 Task: Create a section Speedster and in the section, add a milestone Customer experience (CX) platform implementation in the project ConvertWorks
Action: Mouse moved to (89, 212)
Screenshot: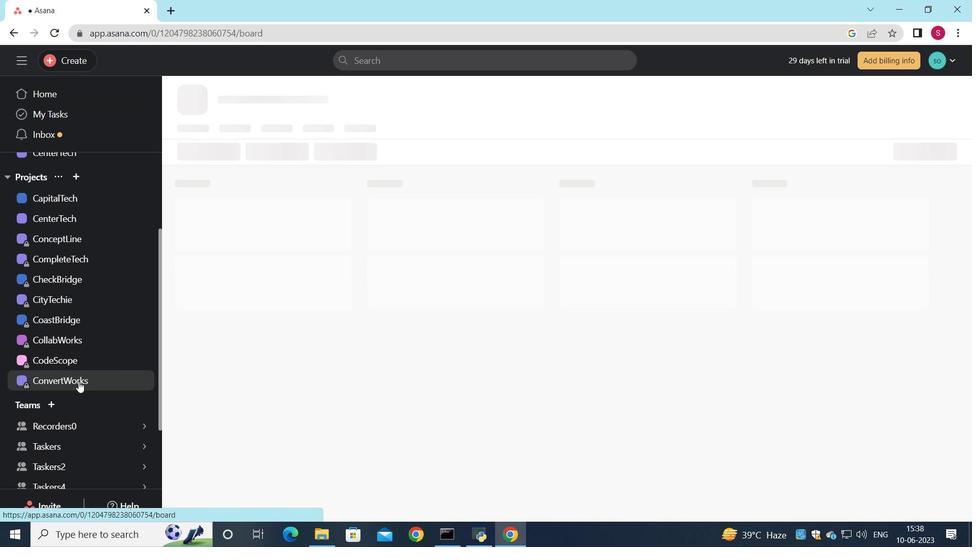 
Action: Mouse pressed left at (89, 212)
Screenshot: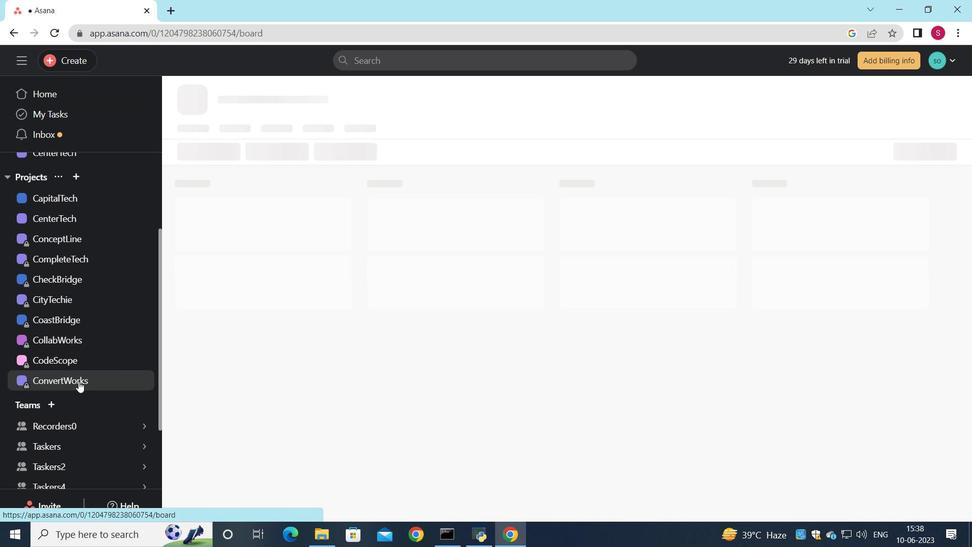 
Action: Mouse moved to (883, 204)
Screenshot: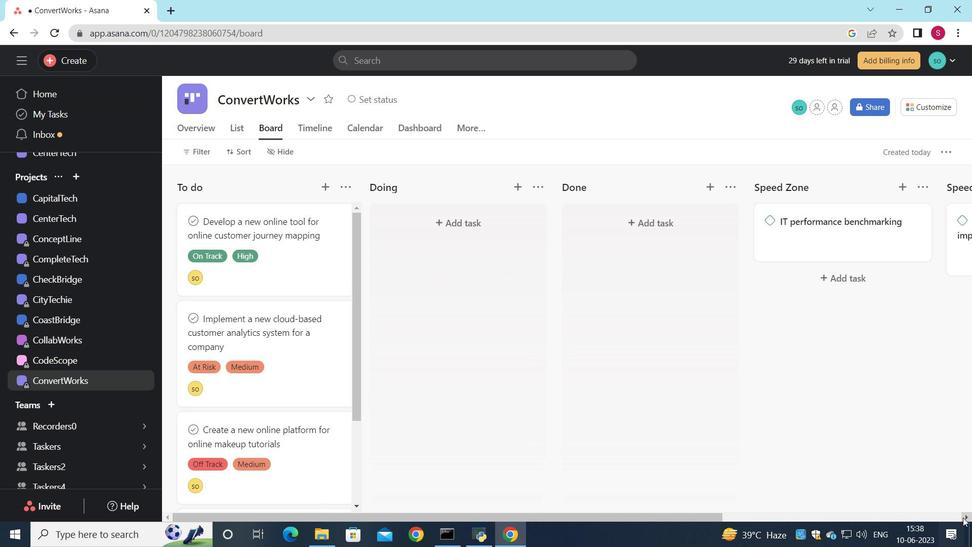 
Action: Mouse pressed left at (883, 204)
Screenshot: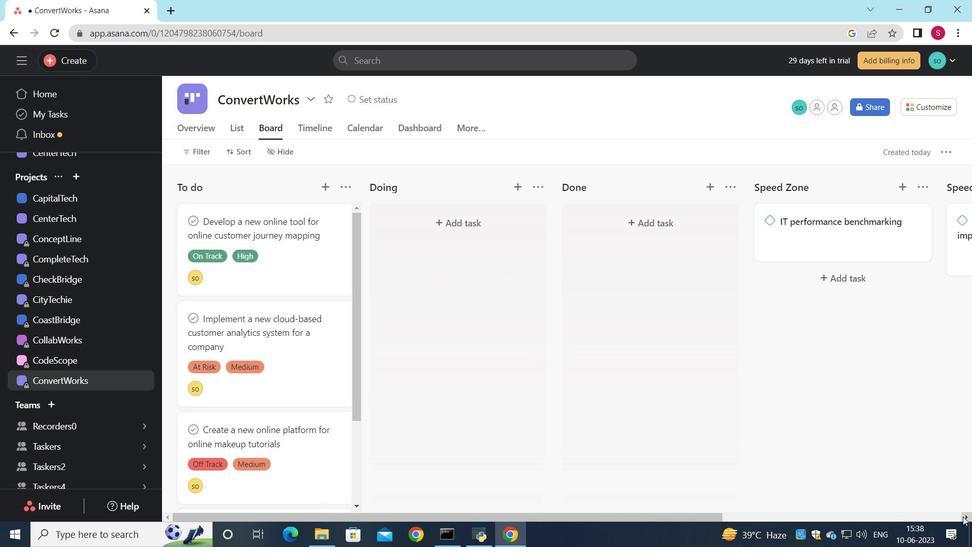 
Action: Mouse pressed left at (883, 204)
Screenshot: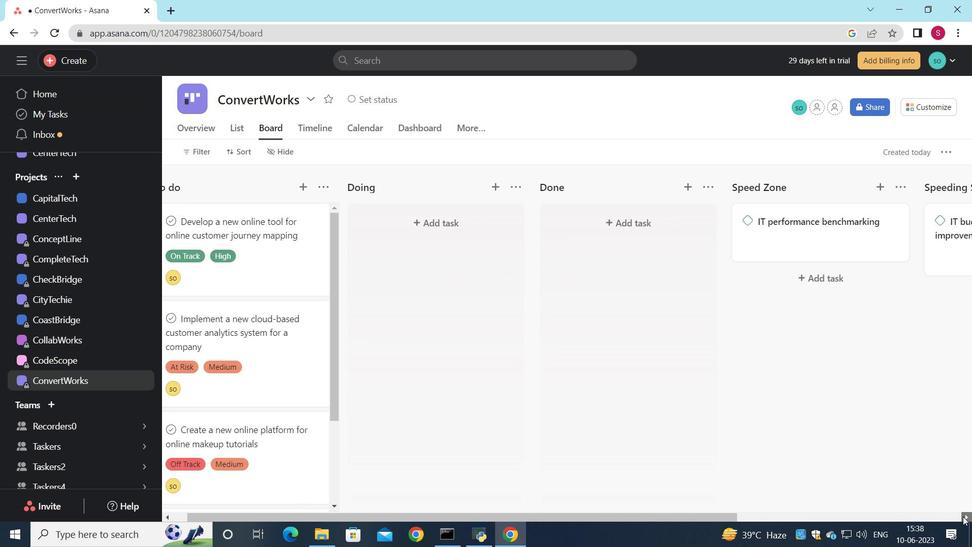 
Action: Mouse pressed left at (883, 204)
Screenshot: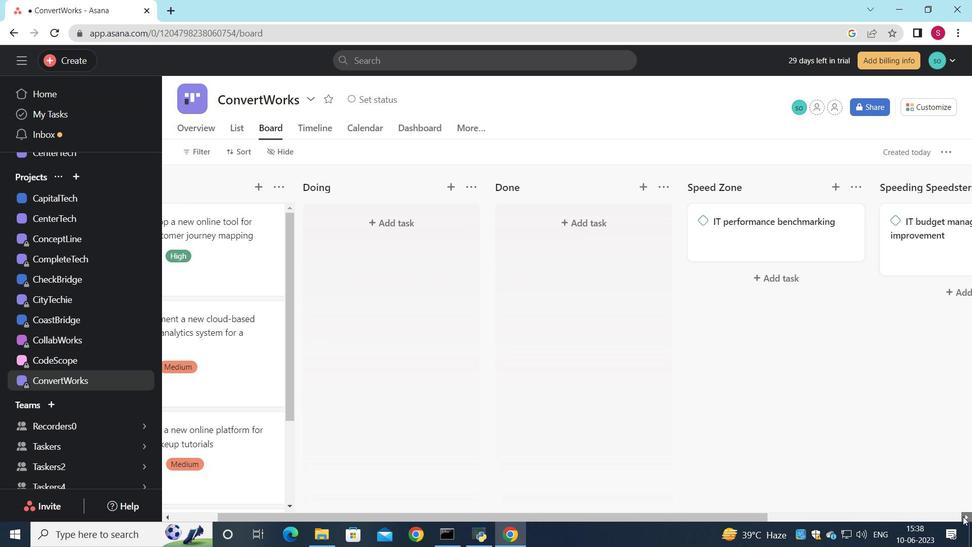 
Action: Mouse pressed left at (883, 204)
Screenshot: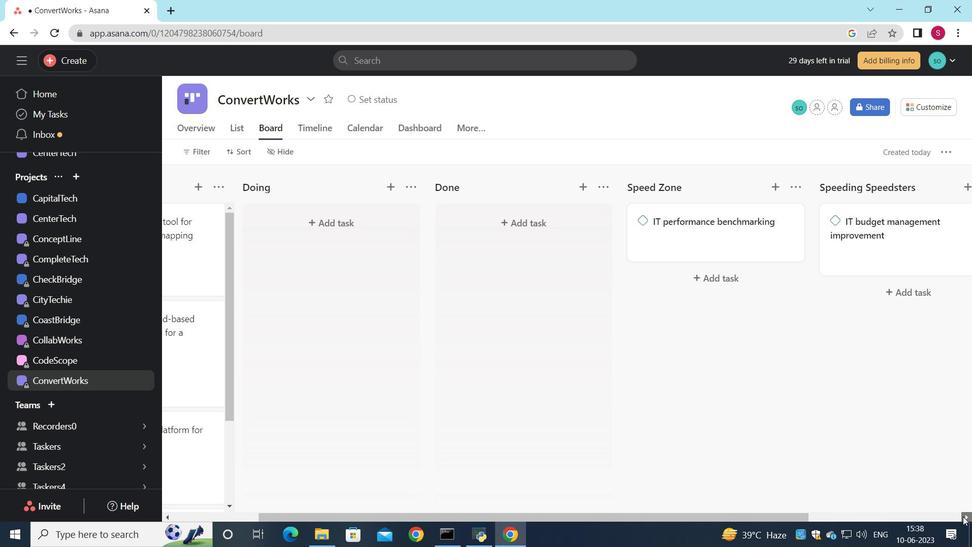 
Action: Mouse pressed left at (883, 204)
Screenshot: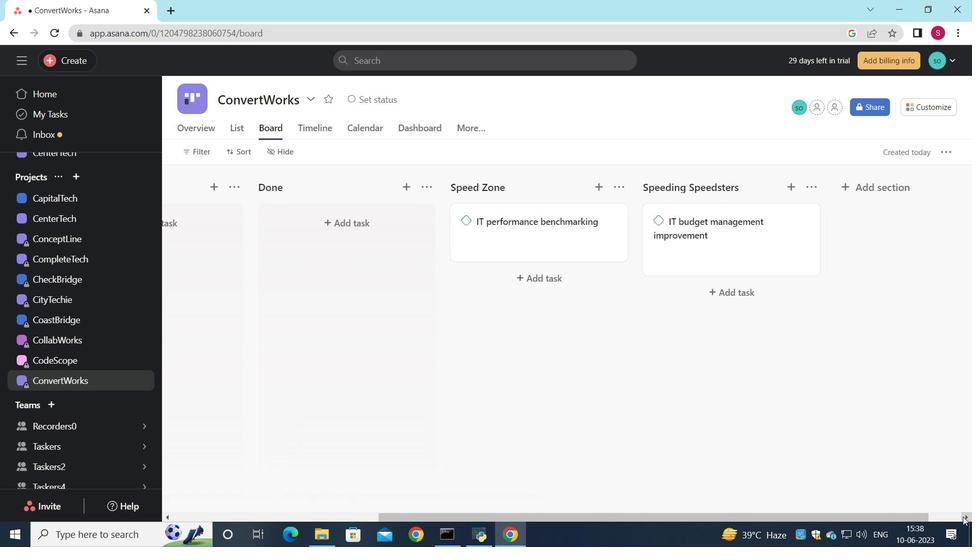 
Action: Mouse moved to (884, 204)
Screenshot: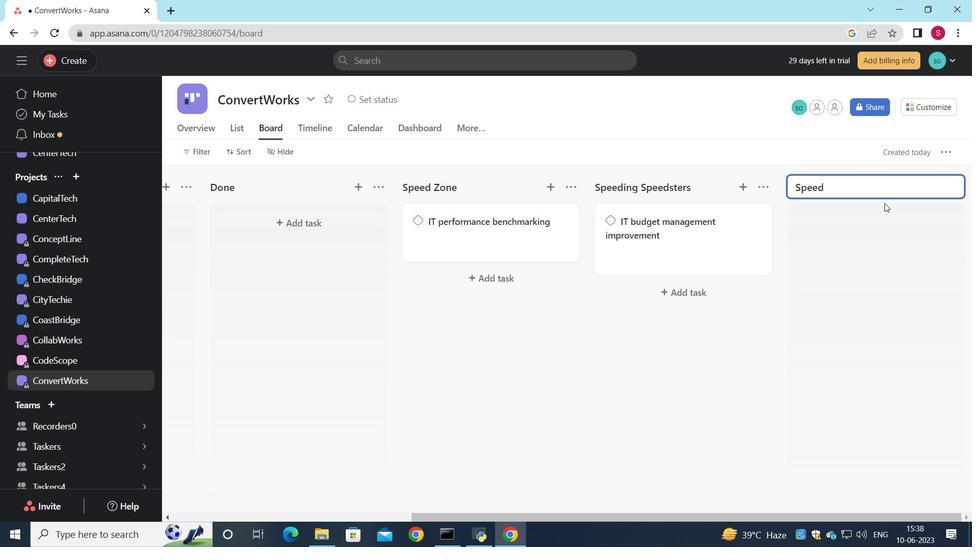 
Action: Mouse pressed left at (884, 204)
Screenshot: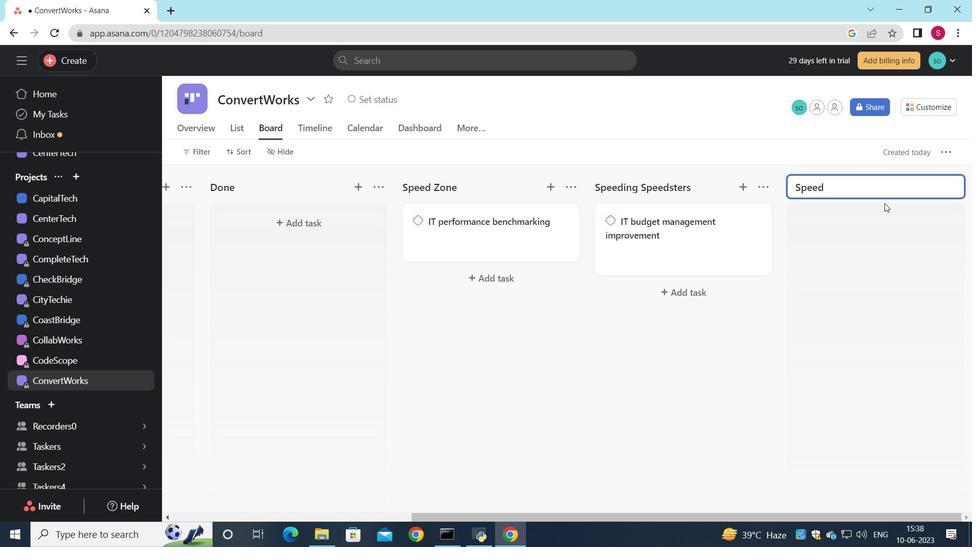 
Action: Mouse moved to (884, 204)
Screenshot: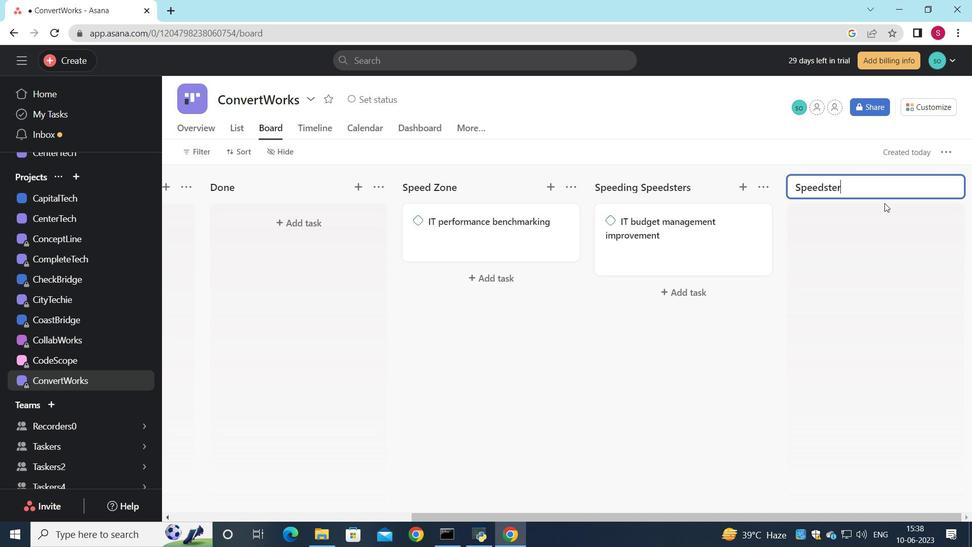 
Action: Mouse pressed left at (884, 204)
Screenshot: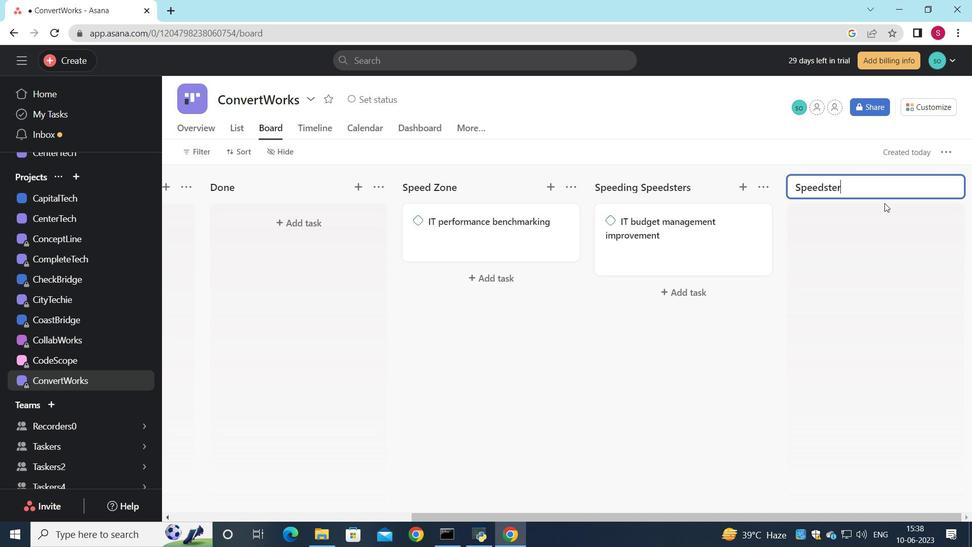 
Action: Mouse pressed left at (884, 204)
Screenshot: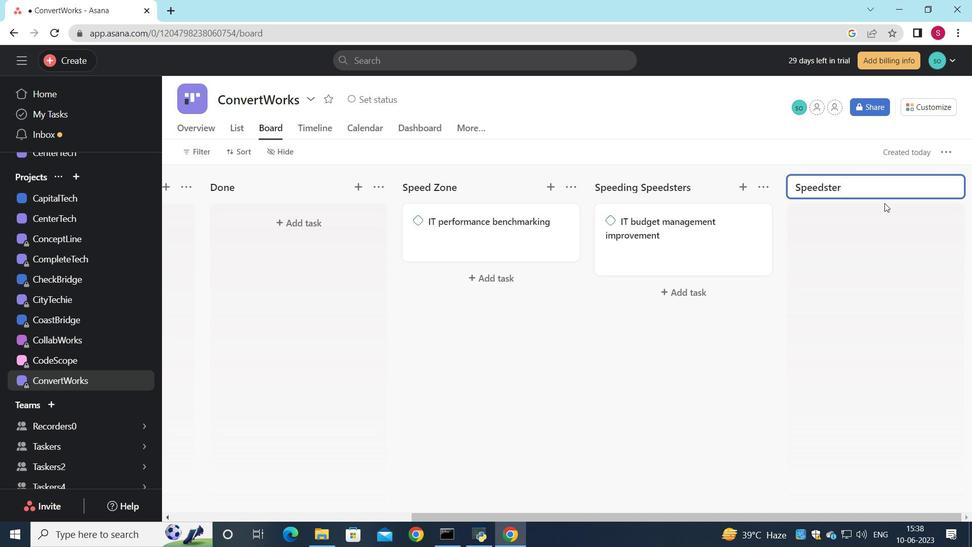 
Action: Mouse pressed left at (884, 204)
Screenshot: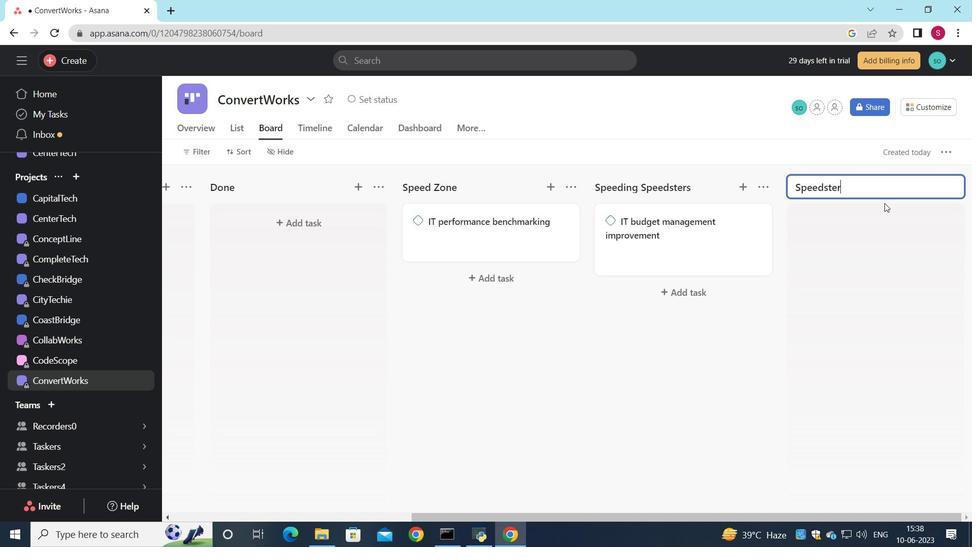 
Action: Mouse pressed left at (884, 204)
Screenshot: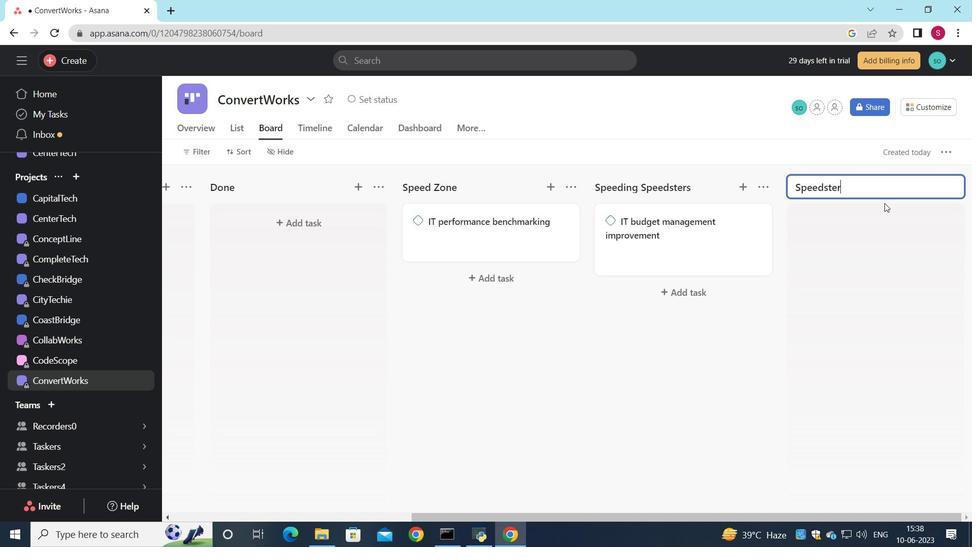 
Action: Mouse pressed left at (884, 204)
Screenshot: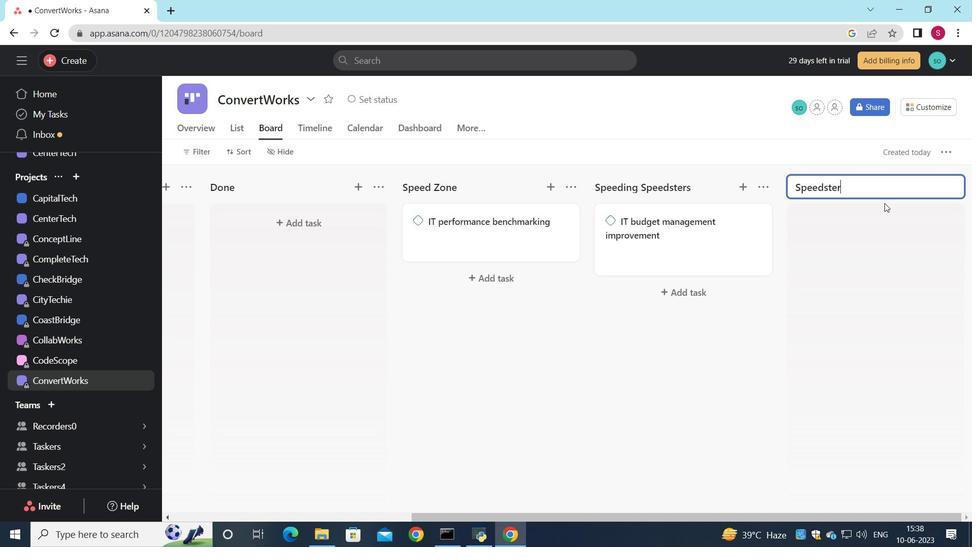 
Action: Mouse moved to (826, 225)
Screenshot: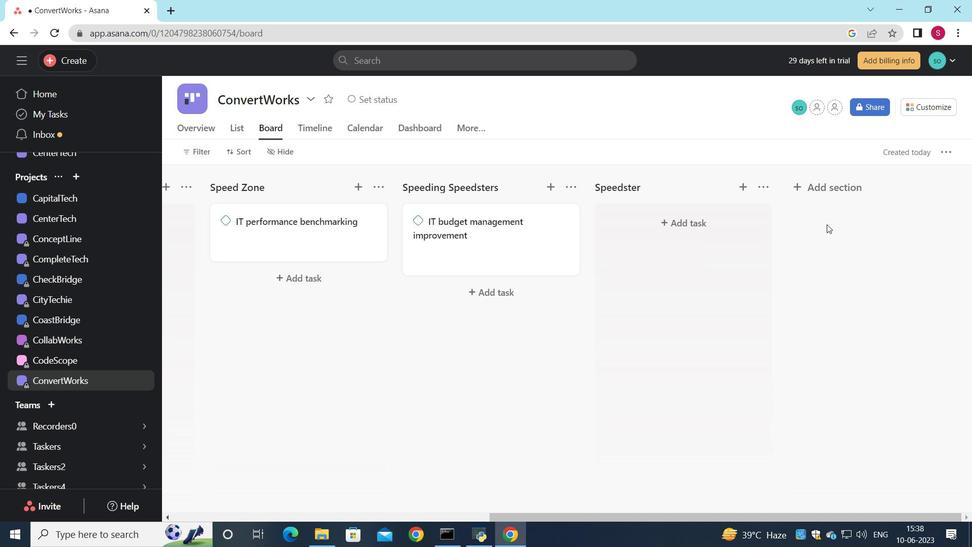 
Action: Mouse pressed left at (826, 225)
Screenshot: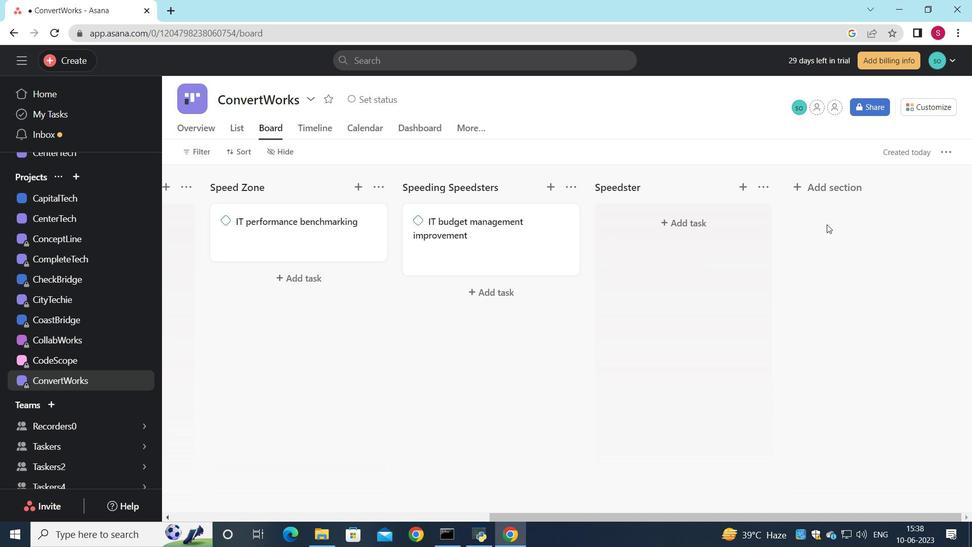 
Action: Mouse moved to (809, 224)
Screenshot: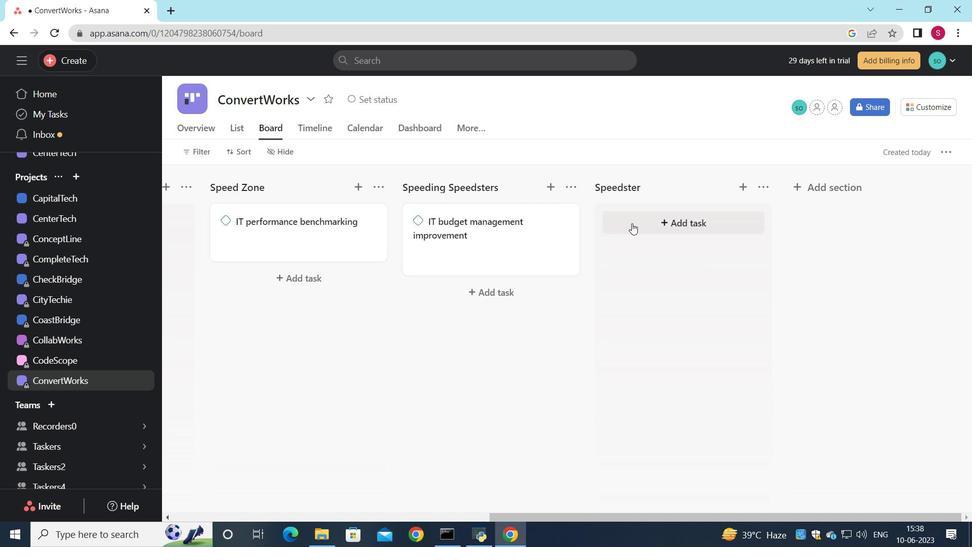 
Action: Key pressed <Key.shift><Key.shift><Key.shift><Key.shift><Key.shift><Key.shift><Key.shift><Key.shift><Key.shift><Key.shift><Key.shift><Key.shift><Key.shift><Key.shift><Key.shift><Key.shift><Key.shift><Key.shift><Key.shift><Key.shift><Key.shift><Key.shift><Key.shift><Key.shift><Key.shift><Key.shift>Speeed
Screenshot: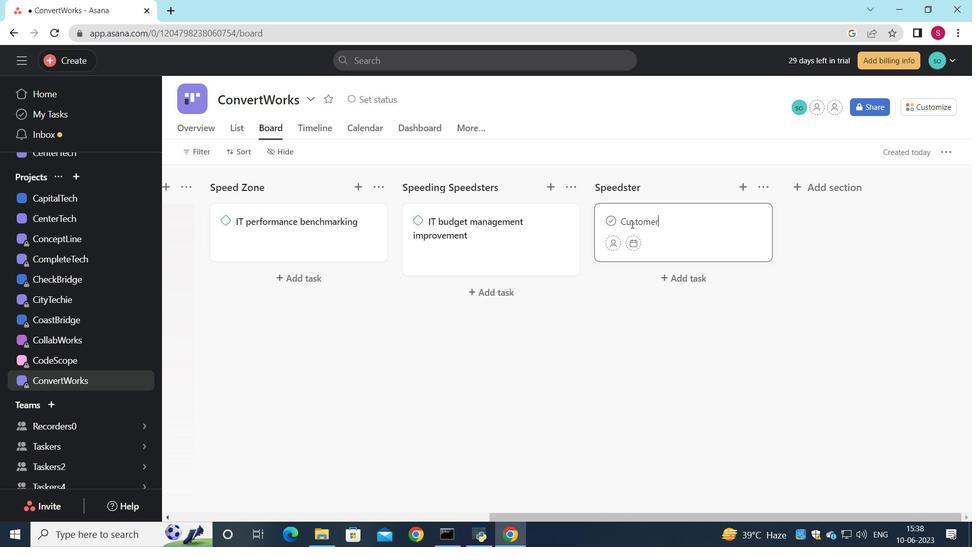 
Action: Mouse moved to (93, 212)
Screenshot: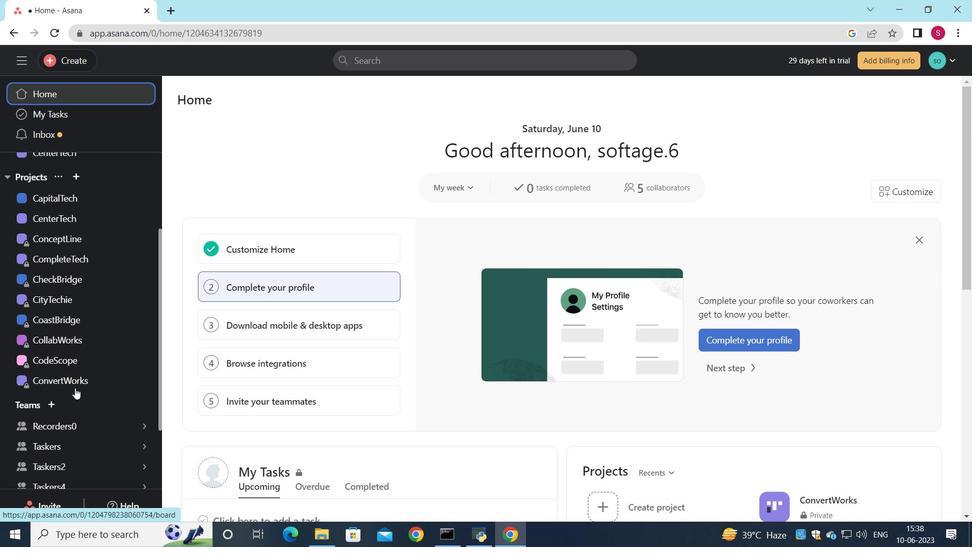 
Action: Mouse pressed left at (93, 212)
Screenshot: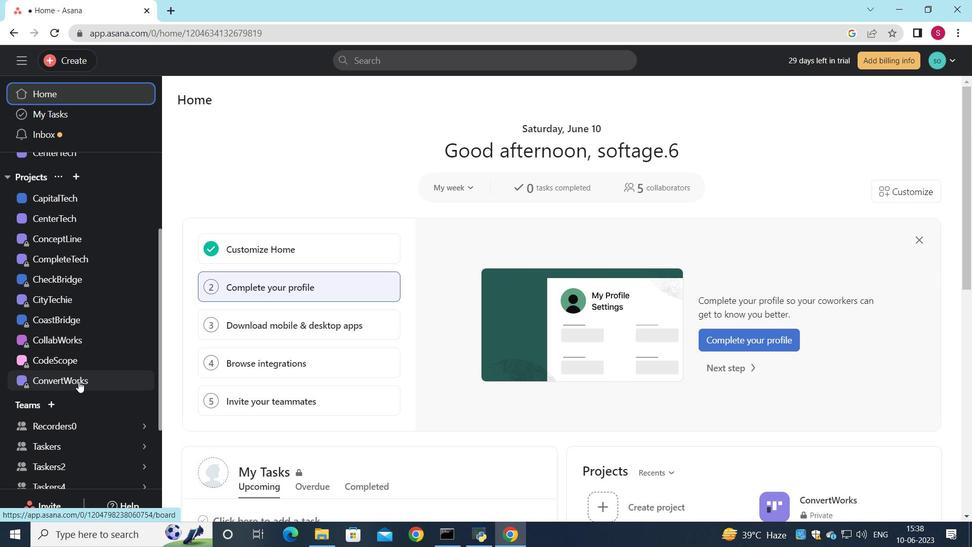 
Action: Mouse moved to (883, 203)
Screenshot: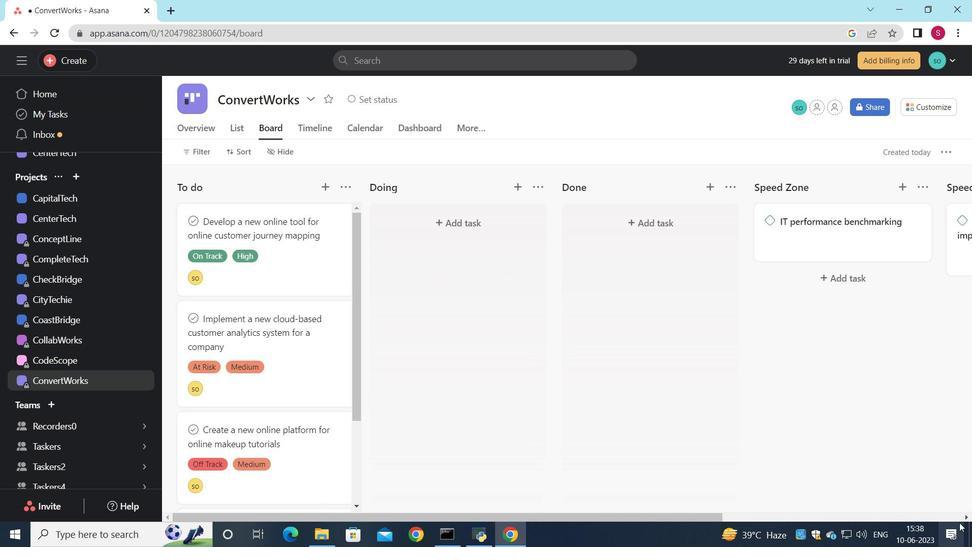 
Action: Mouse pressed left at (883, 203)
Screenshot: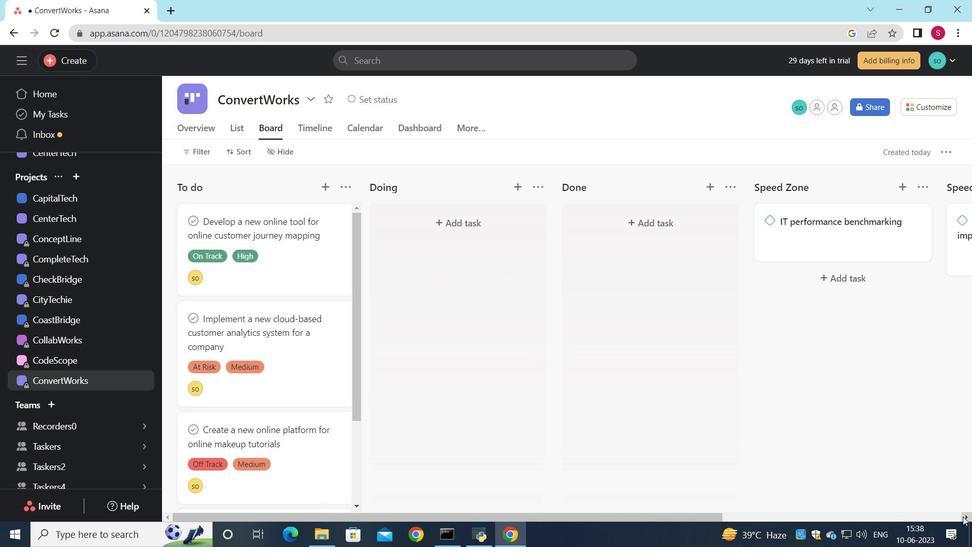 
Action: Mouse pressed left at (883, 203)
Screenshot: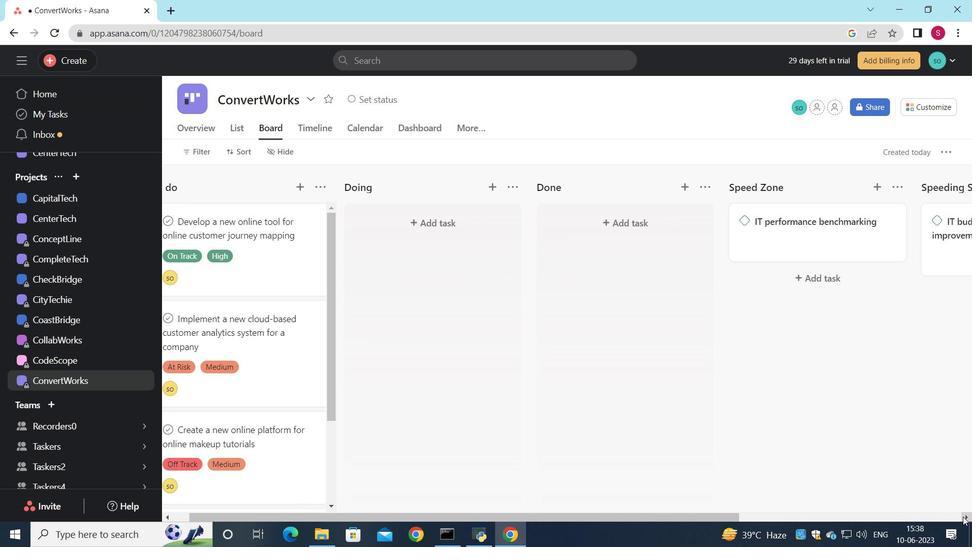 
Action: Mouse pressed left at (883, 203)
Screenshot: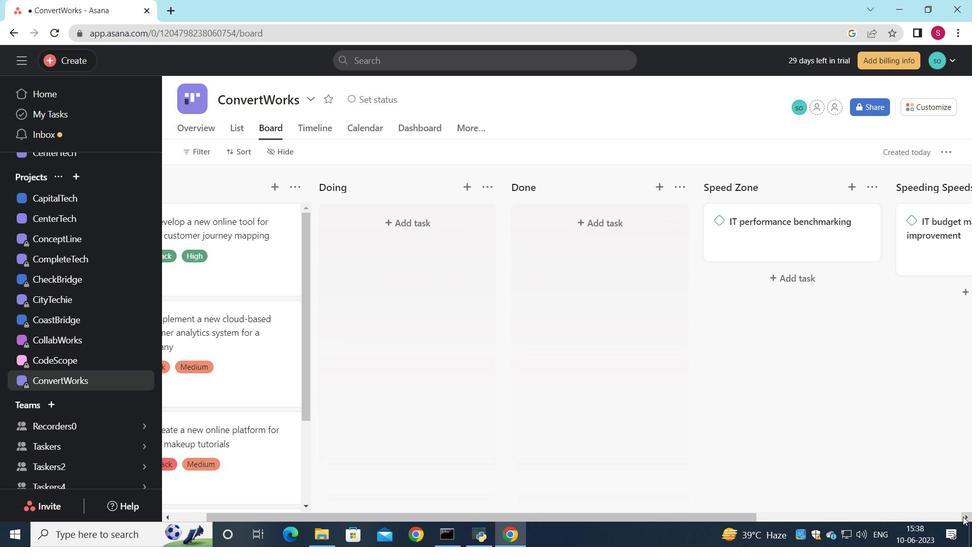 
Action: Mouse pressed left at (883, 203)
Screenshot: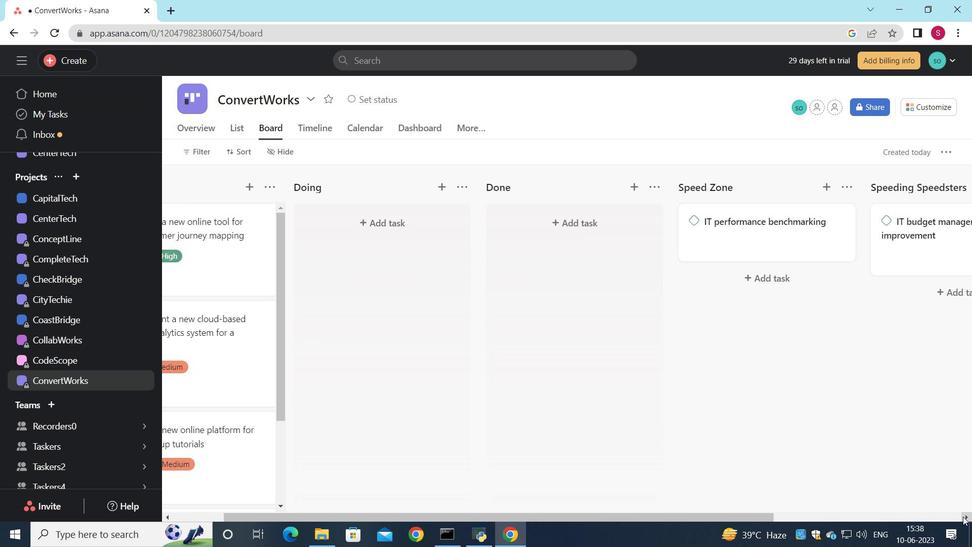 
Action: Mouse pressed left at (883, 203)
Screenshot: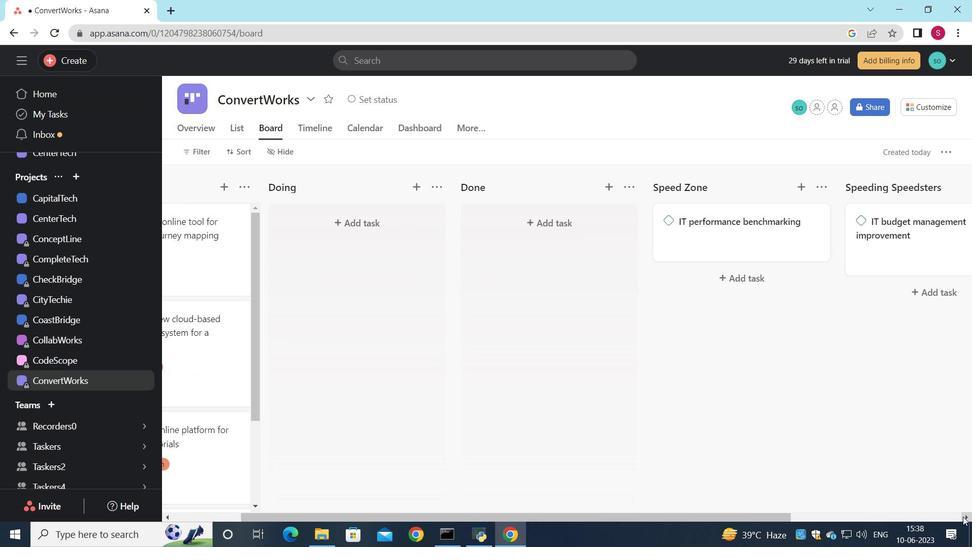 
Action: Mouse pressed left at (883, 203)
Screenshot: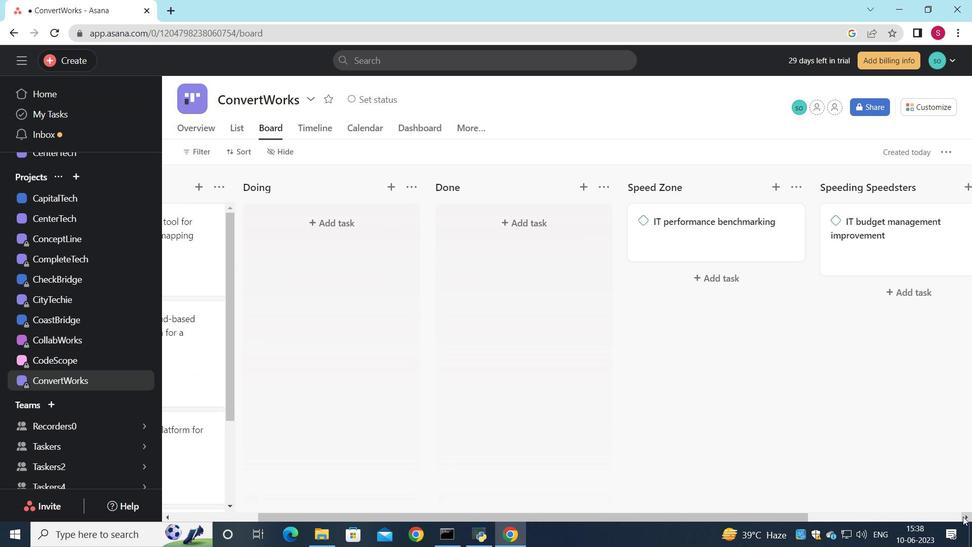 
Action: Mouse pressed left at (883, 203)
Screenshot: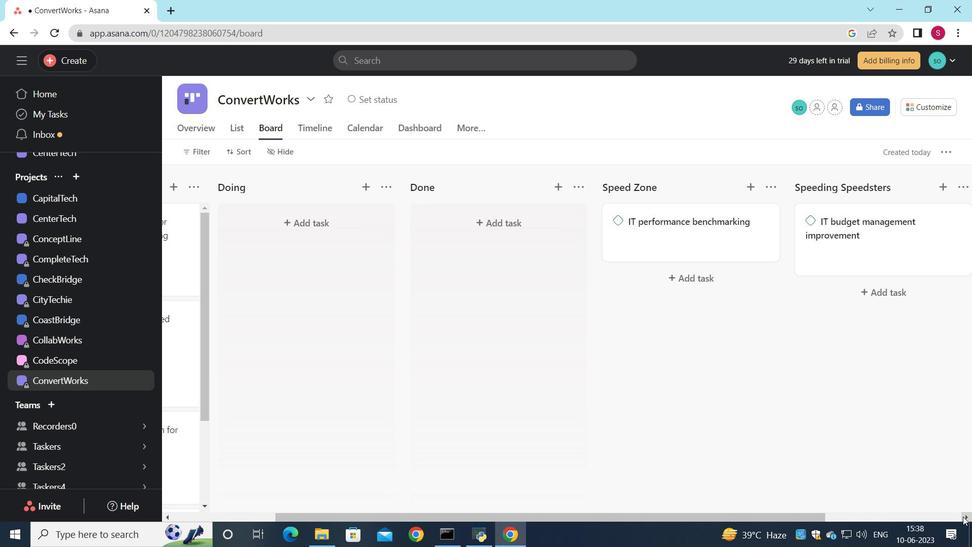 
Action: Mouse pressed left at (883, 203)
Screenshot: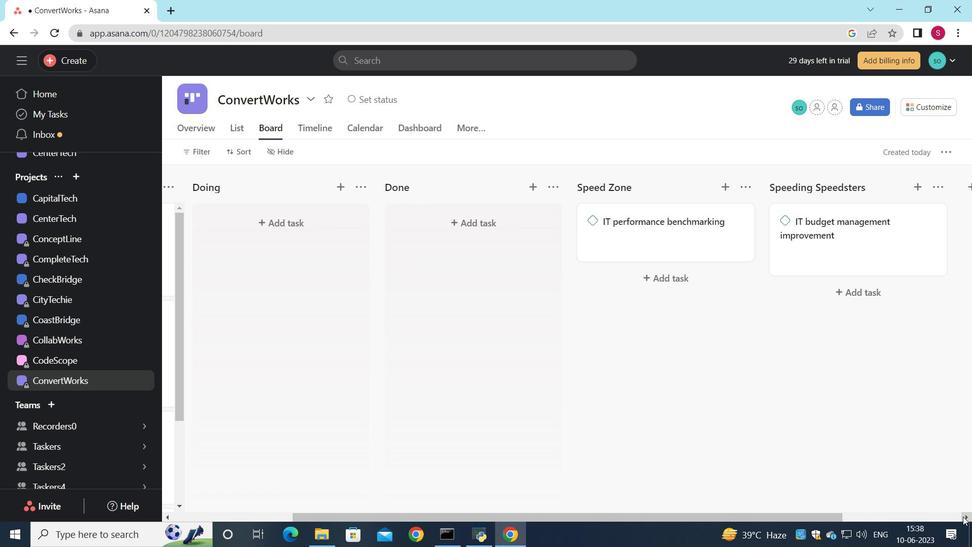 
Action: Mouse pressed left at (883, 203)
Screenshot: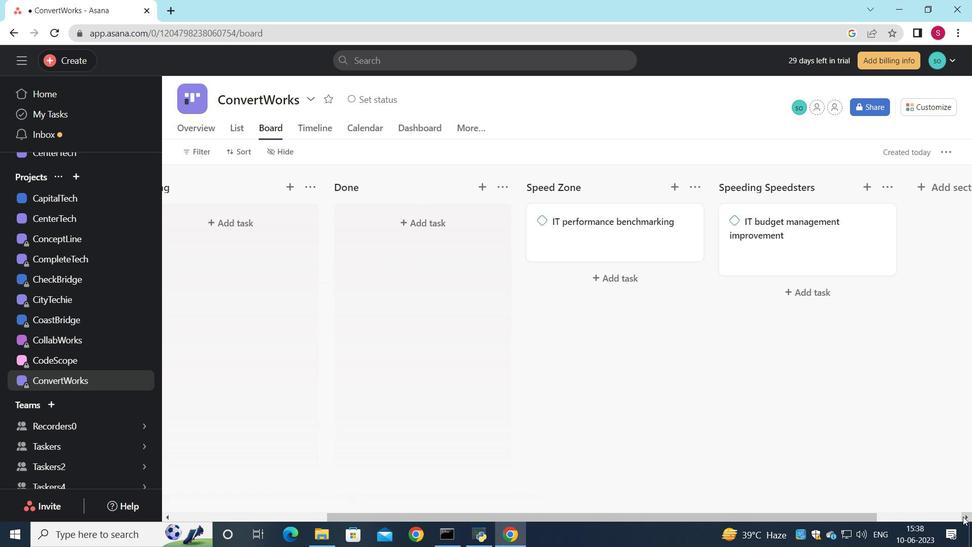 
Action: Mouse pressed left at (883, 203)
Screenshot: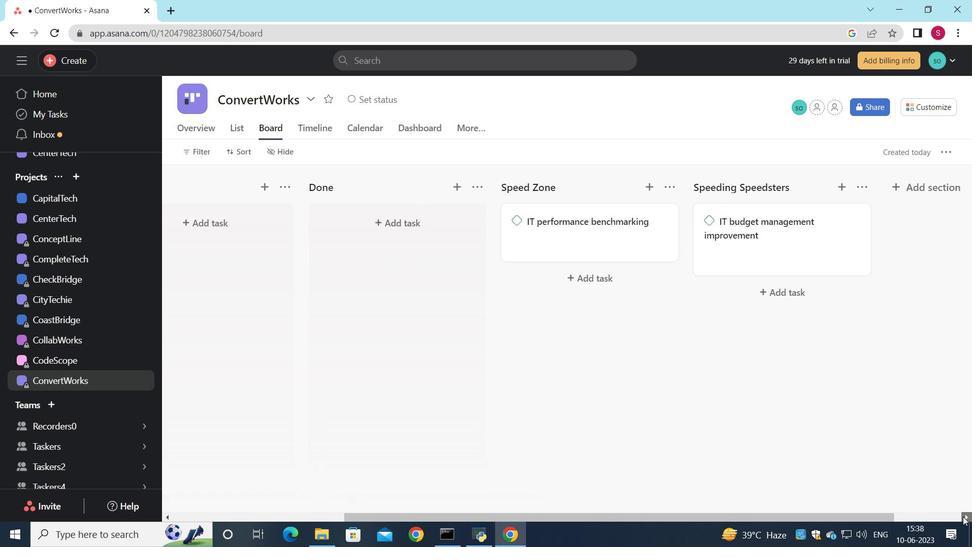 
Action: Mouse pressed left at (883, 203)
Screenshot: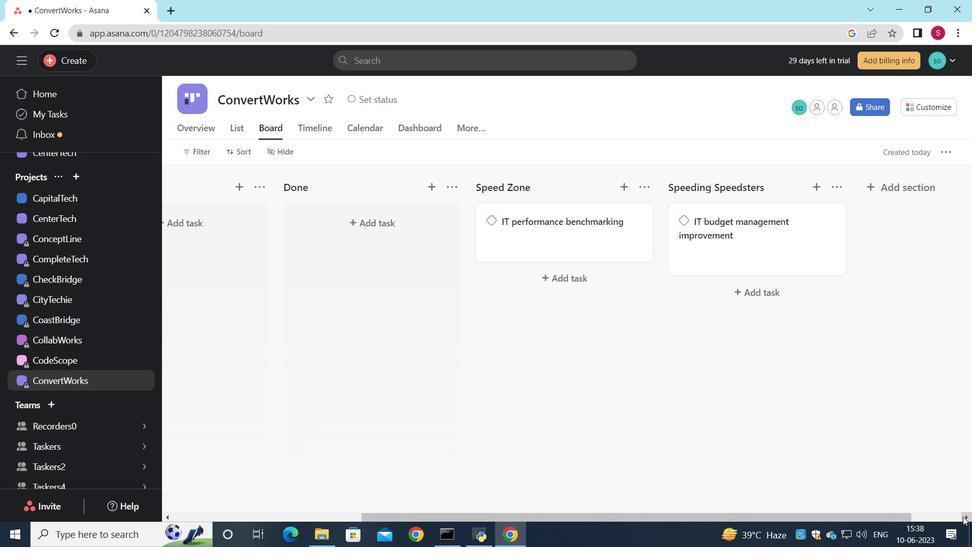 
Action: Mouse moved to (814, 224)
Screenshot: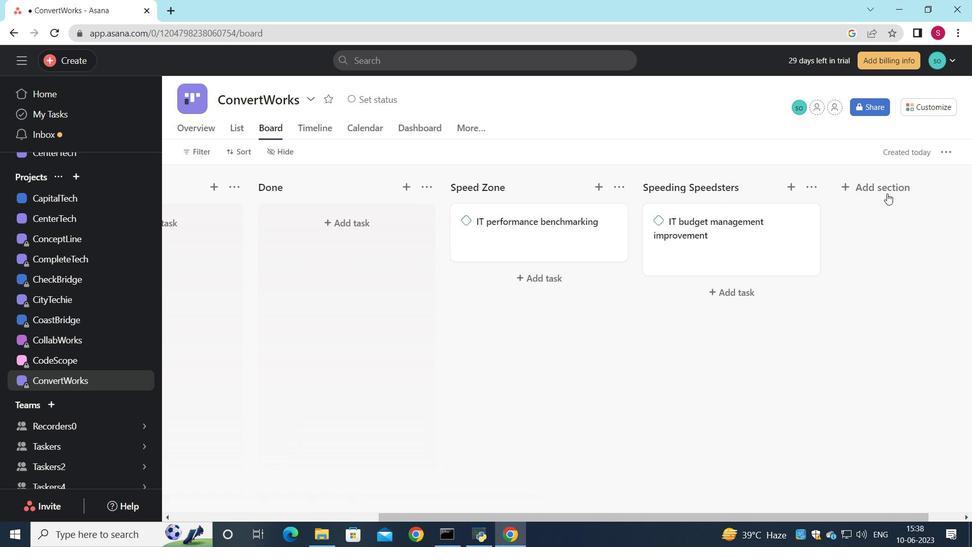 
Action: Mouse pressed left at (814, 224)
Screenshot: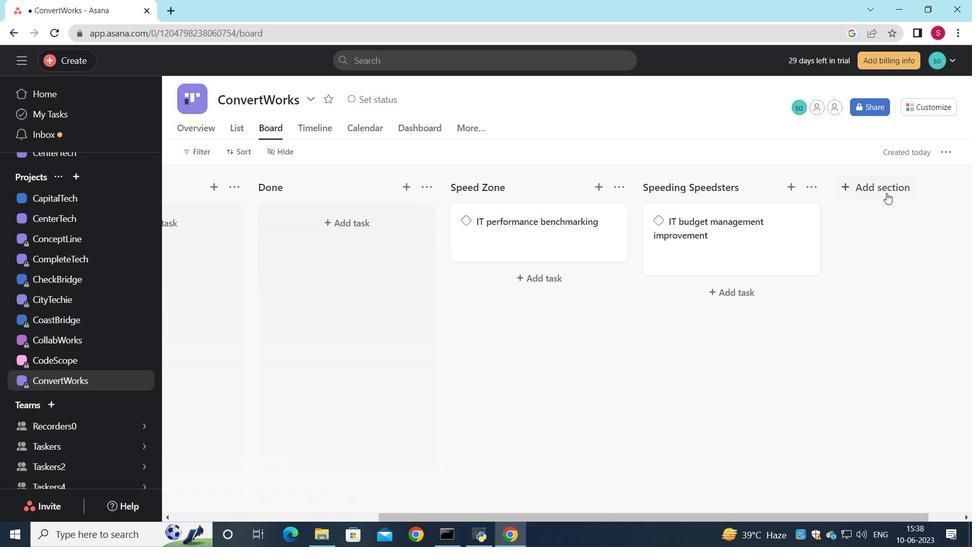 
Action: Mouse moved to (813, 224)
Screenshot: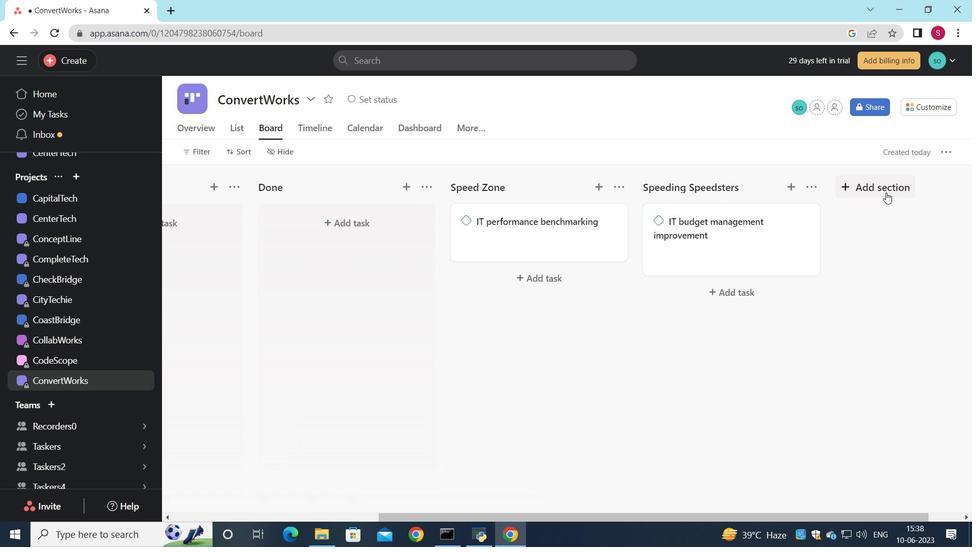 
Action: Key pressed <Key.shift>Speedster
Screenshot: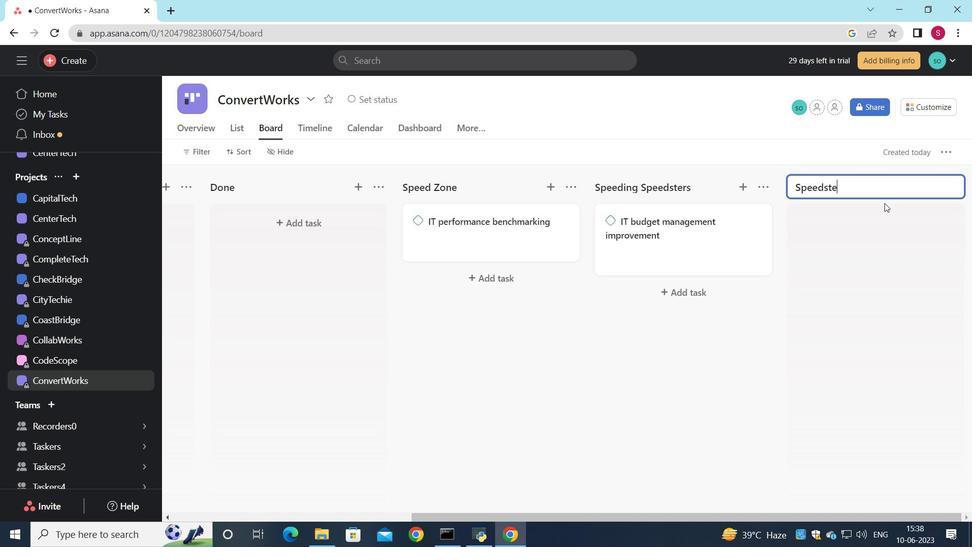 
Action: Mouse moved to (762, 222)
Screenshot: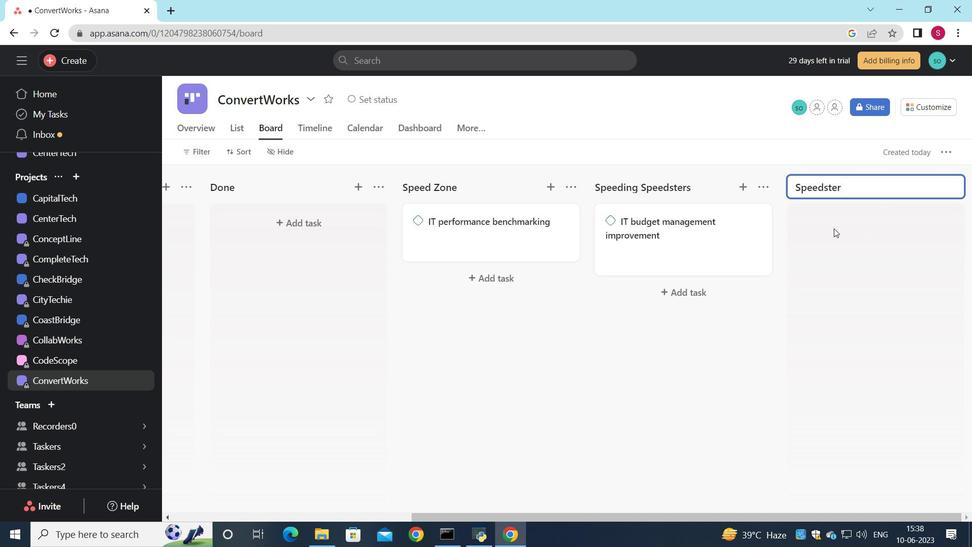 
Action: Mouse pressed left at (762, 222)
Screenshot: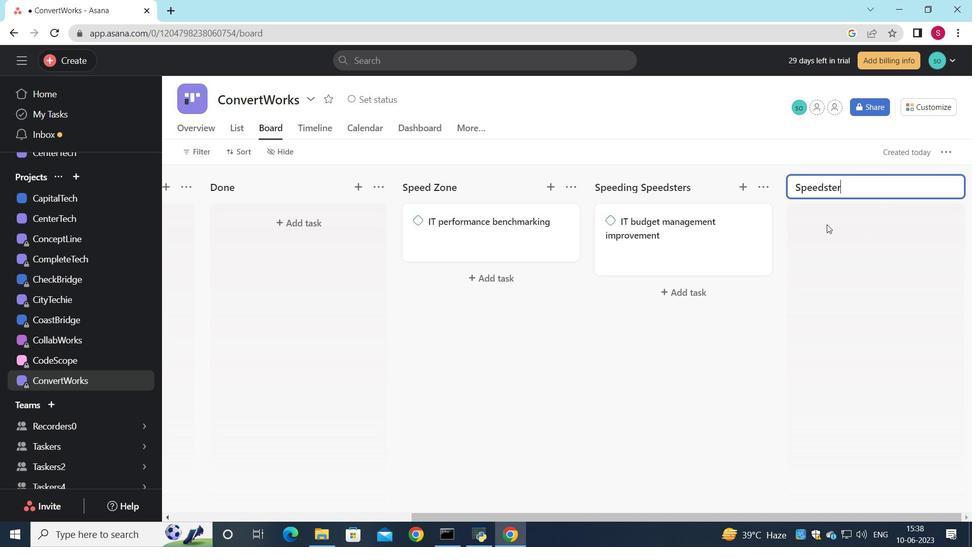 
Action: Mouse moved to (590, 223)
Screenshot: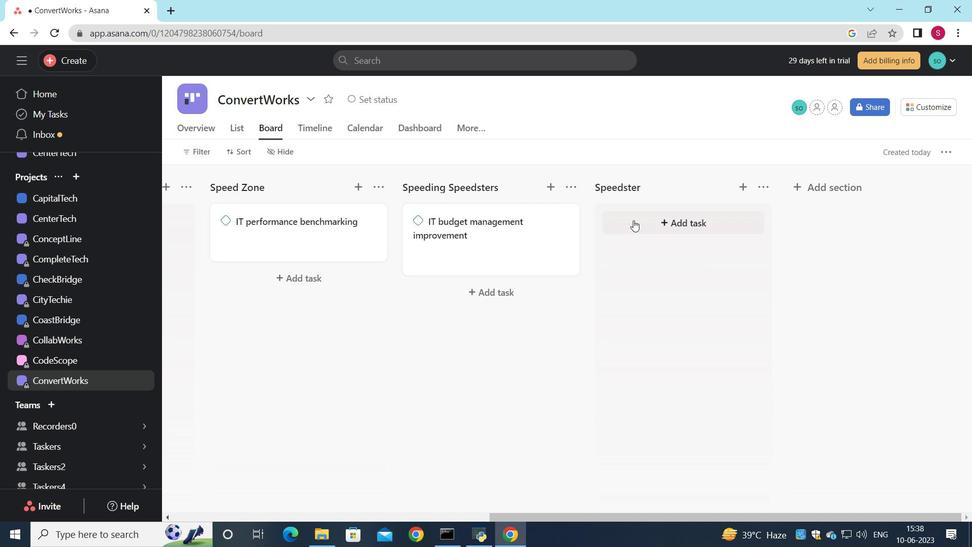 
Action: Mouse pressed left at (590, 223)
Screenshot: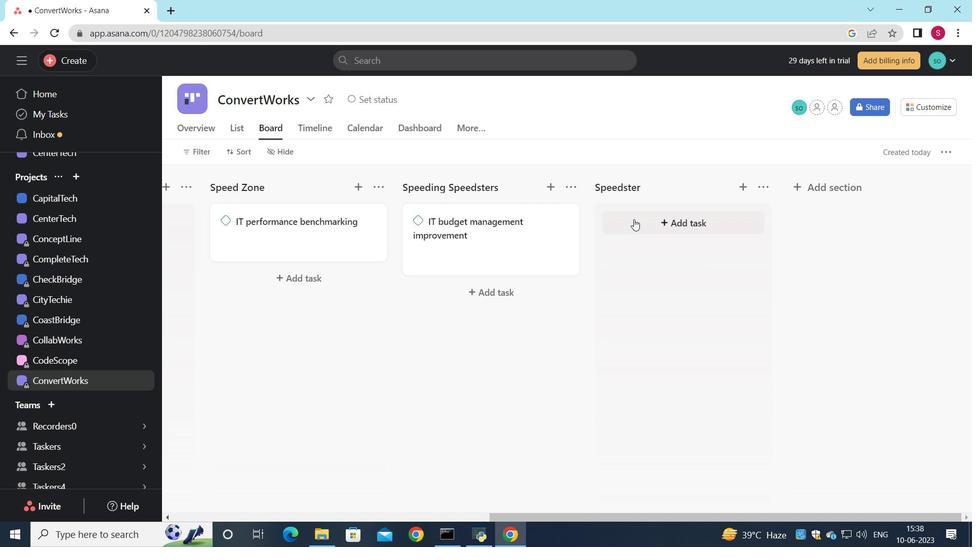 
Action: Mouse moved to (587, 222)
Screenshot: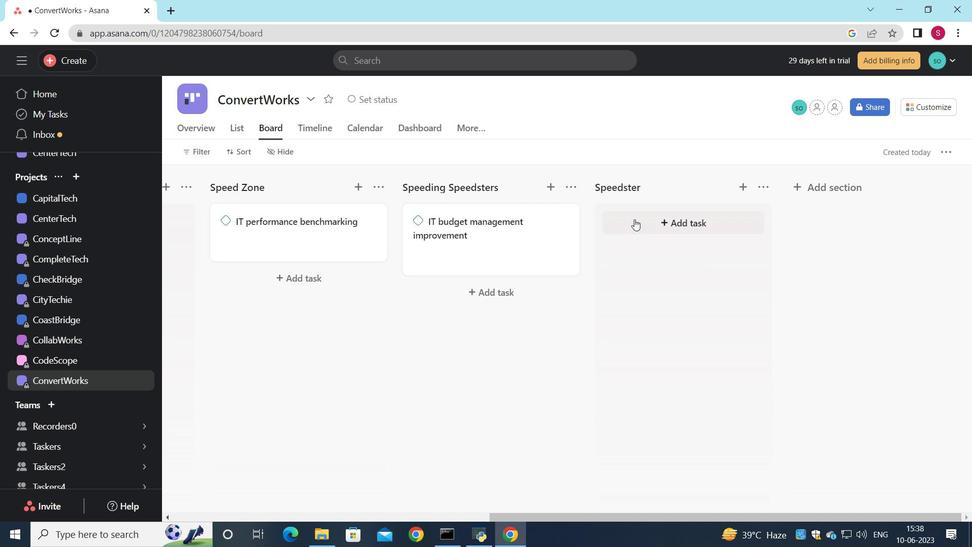 
Action: Key pressed <Key.shift>Customer<Key.space>experience<Key.space><Key.shift>(<Key.shift>C<Key.shift>X<Key.shift_r>)<Key.space>platform<Key.space>implementatr<Key.backspace>ation
Screenshot: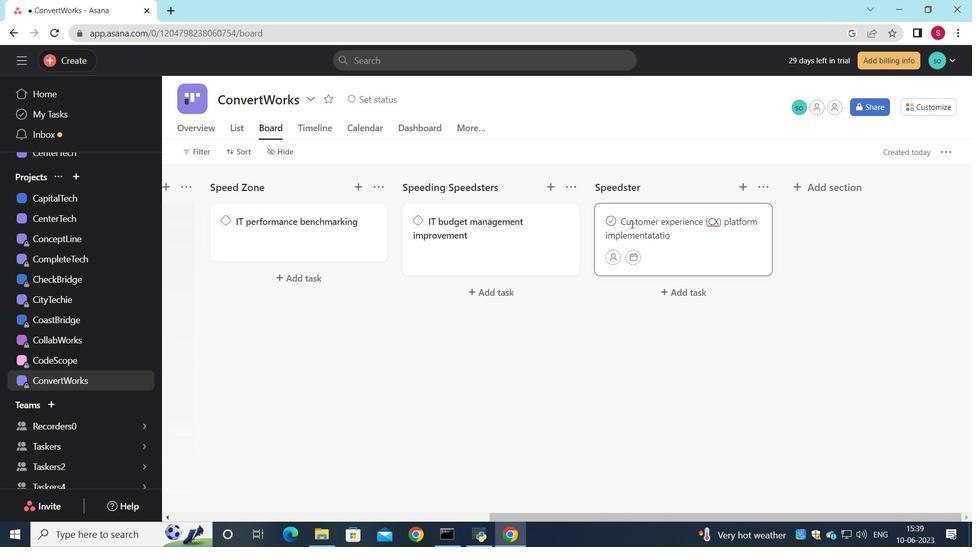
Action: Mouse moved to (612, 222)
Screenshot: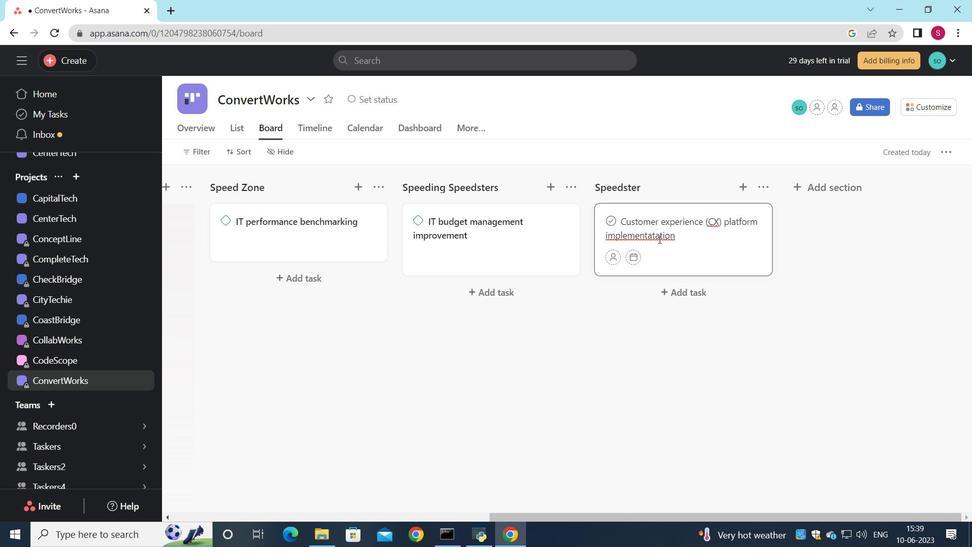 
Action: Mouse pressed left at (612, 222)
Screenshot: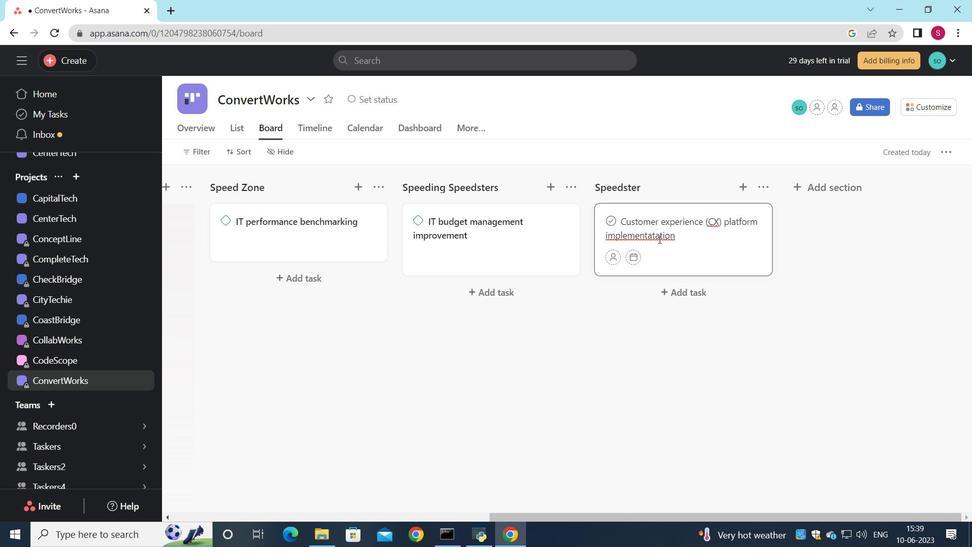 
Action: Key pressed <Key.backspace><Key.backspace>
Screenshot: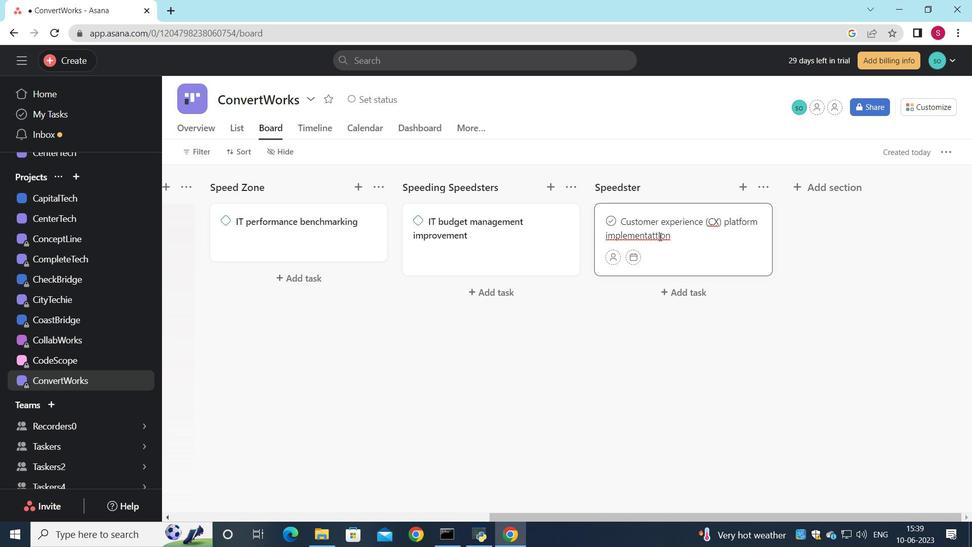 
Action: Mouse moved to (632, 221)
Screenshot: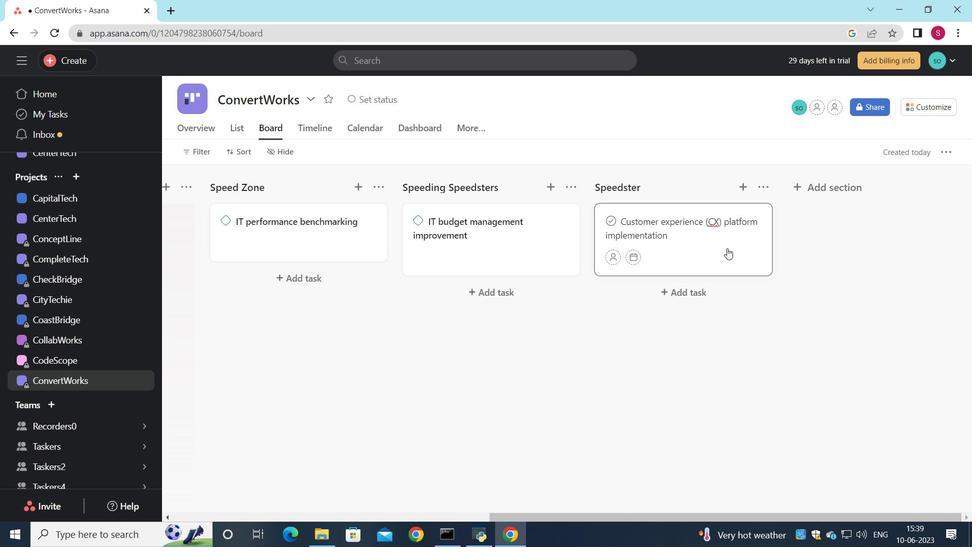 
Action: Mouse pressed left at (632, 221)
Screenshot: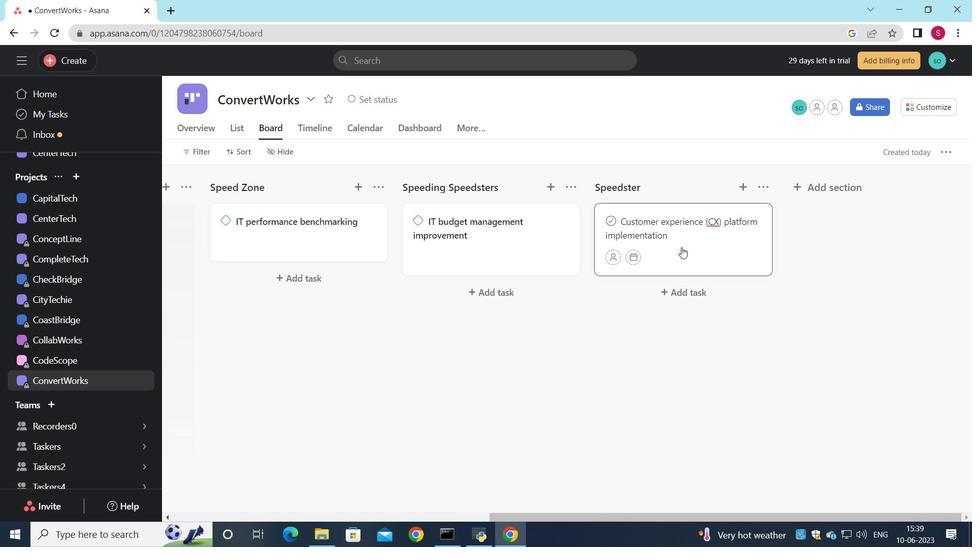 
Action: Mouse moved to (848, 227)
Screenshot: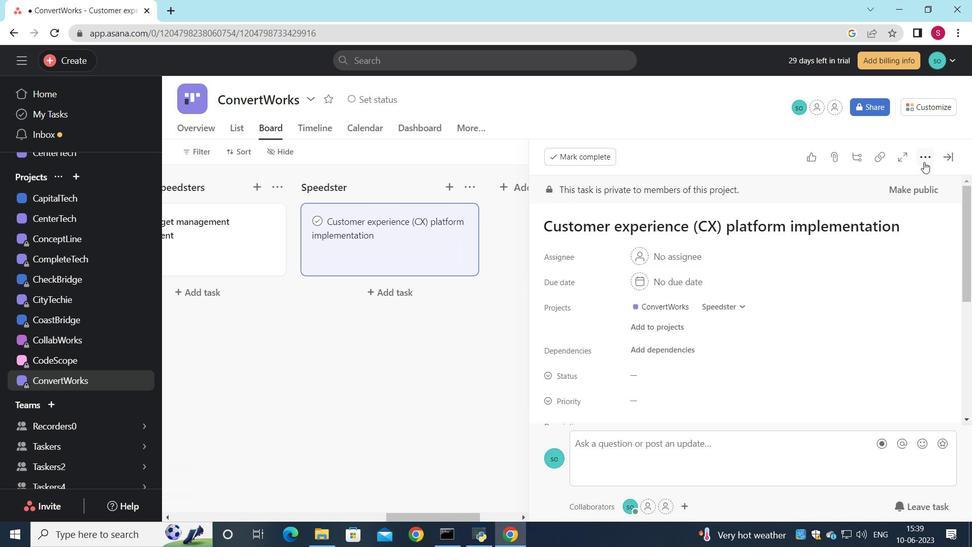 
Action: Mouse pressed left at (848, 227)
Screenshot: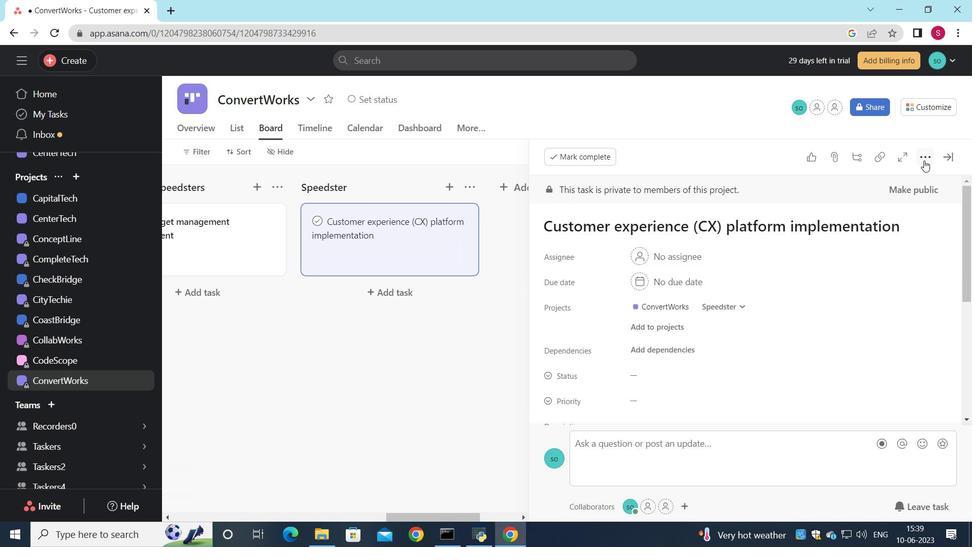 
Action: Mouse moved to (825, 223)
Screenshot: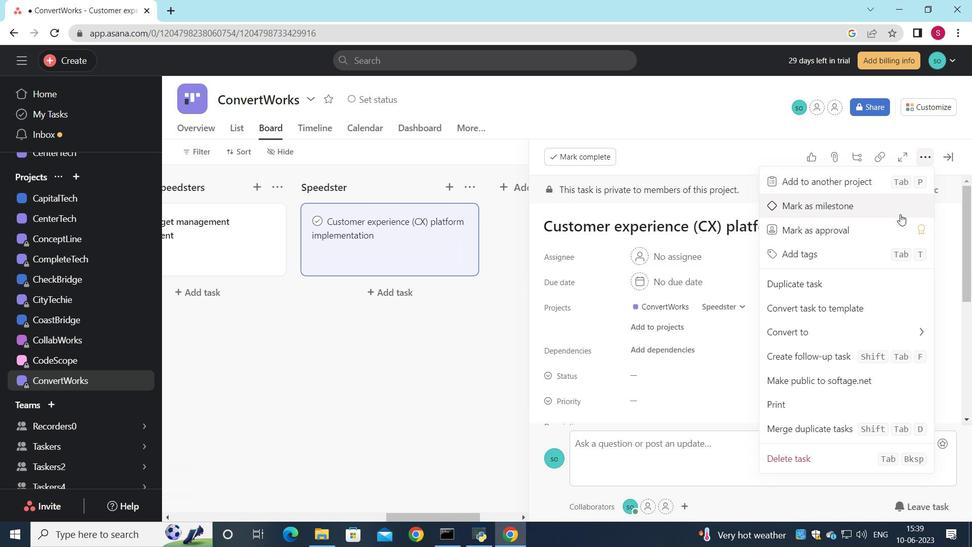 
Action: Mouse pressed left at (825, 223)
Screenshot: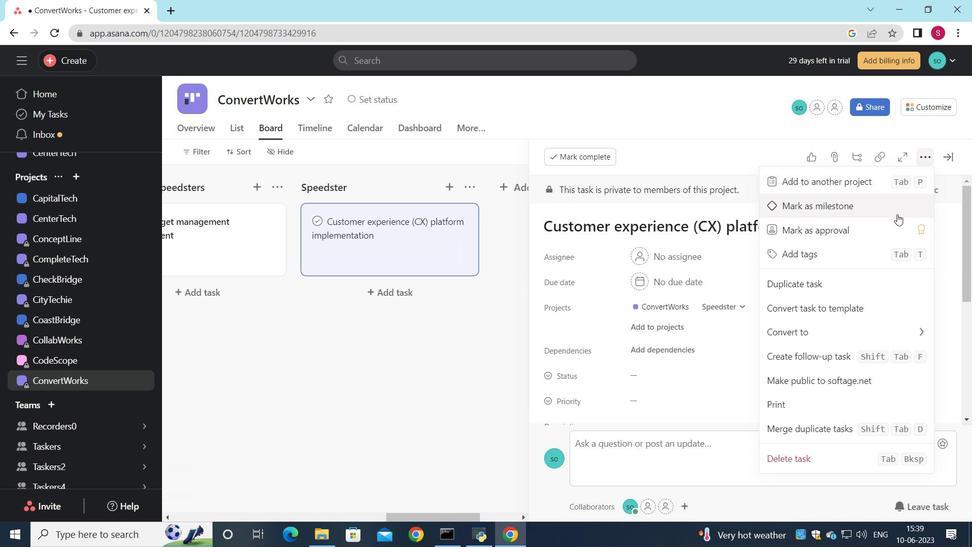
Action: Mouse moved to (689, 219)
Screenshot: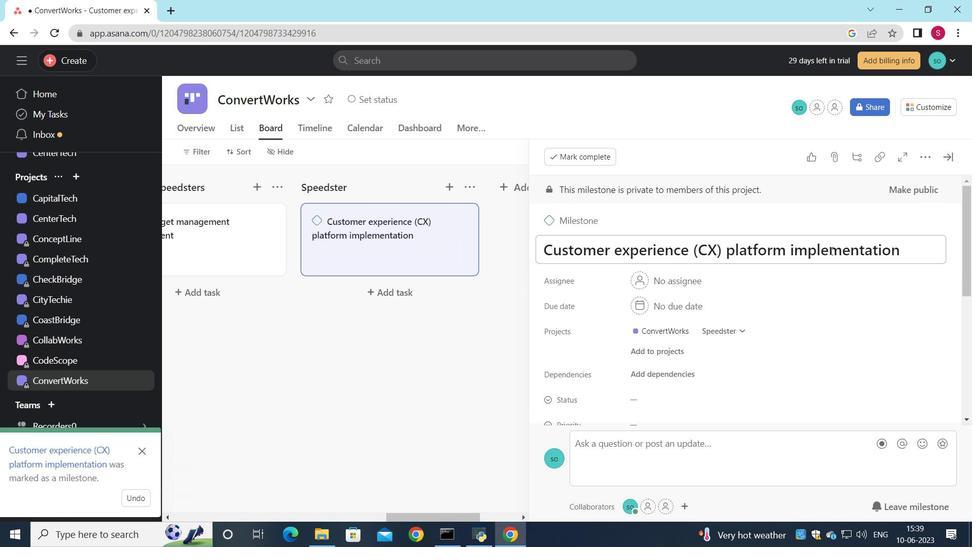 
